 Task: Choose a LinkedIn plan to start my free month.
Action: Mouse moved to (823, 112)
Screenshot: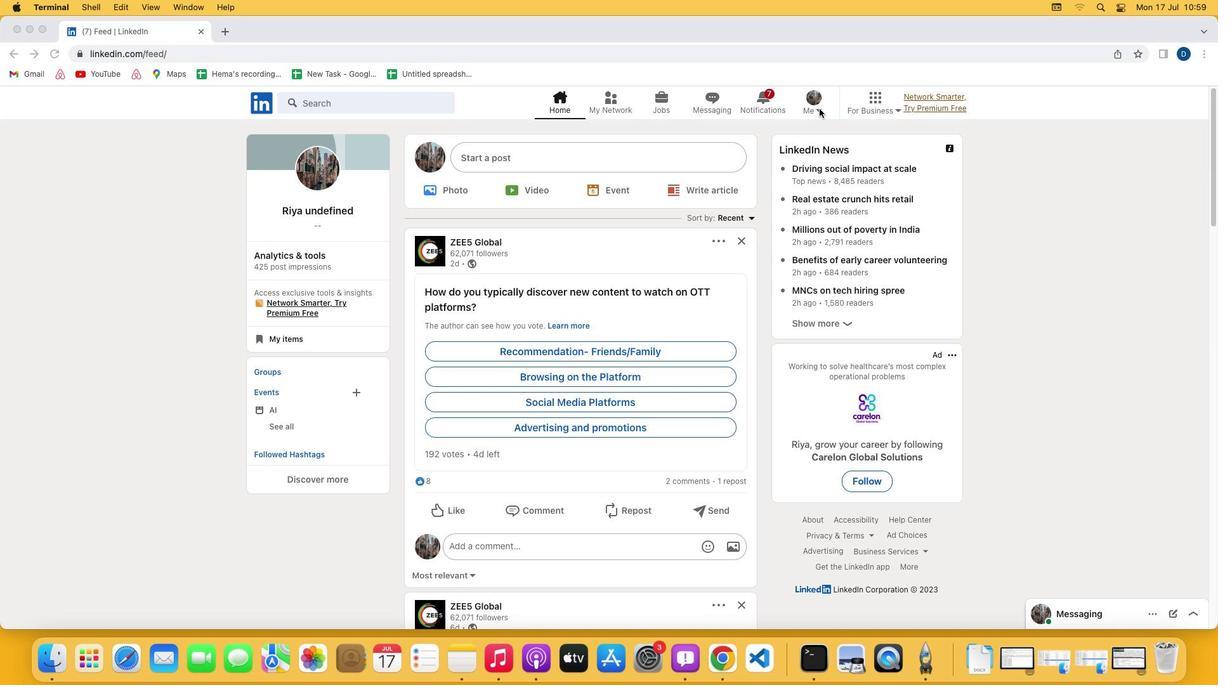 
Action: Mouse pressed left at (823, 112)
Screenshot: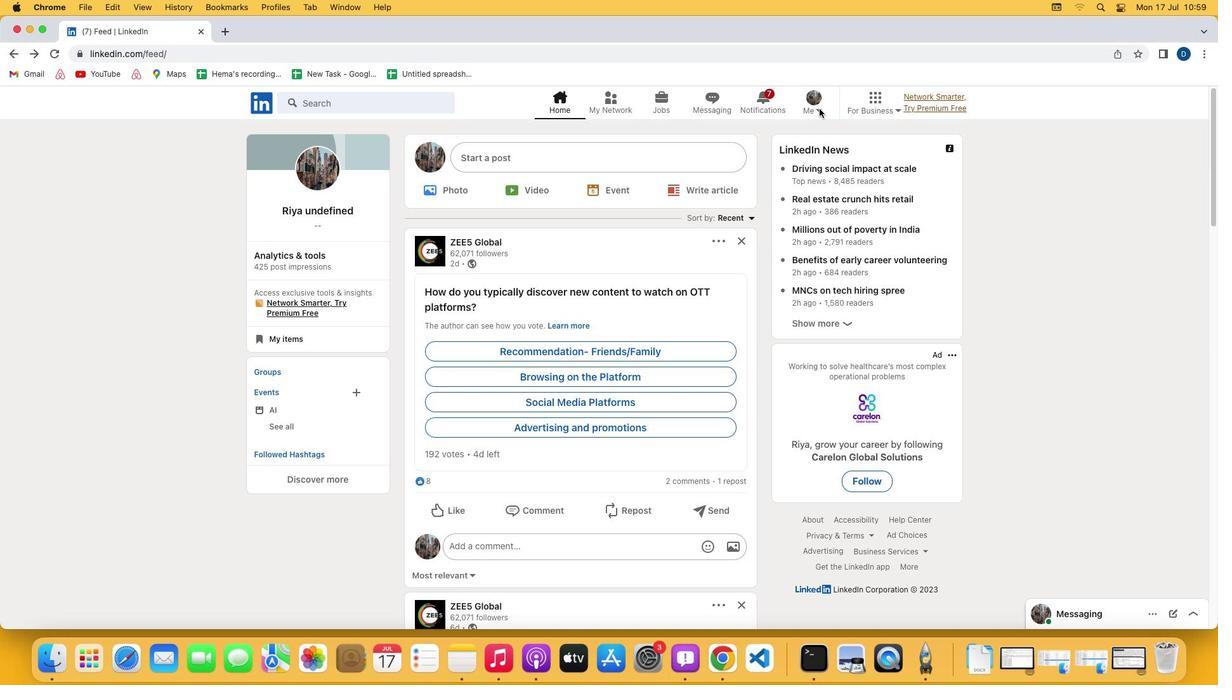 
Action: Mouse moved to (823, 114)
Screenshot: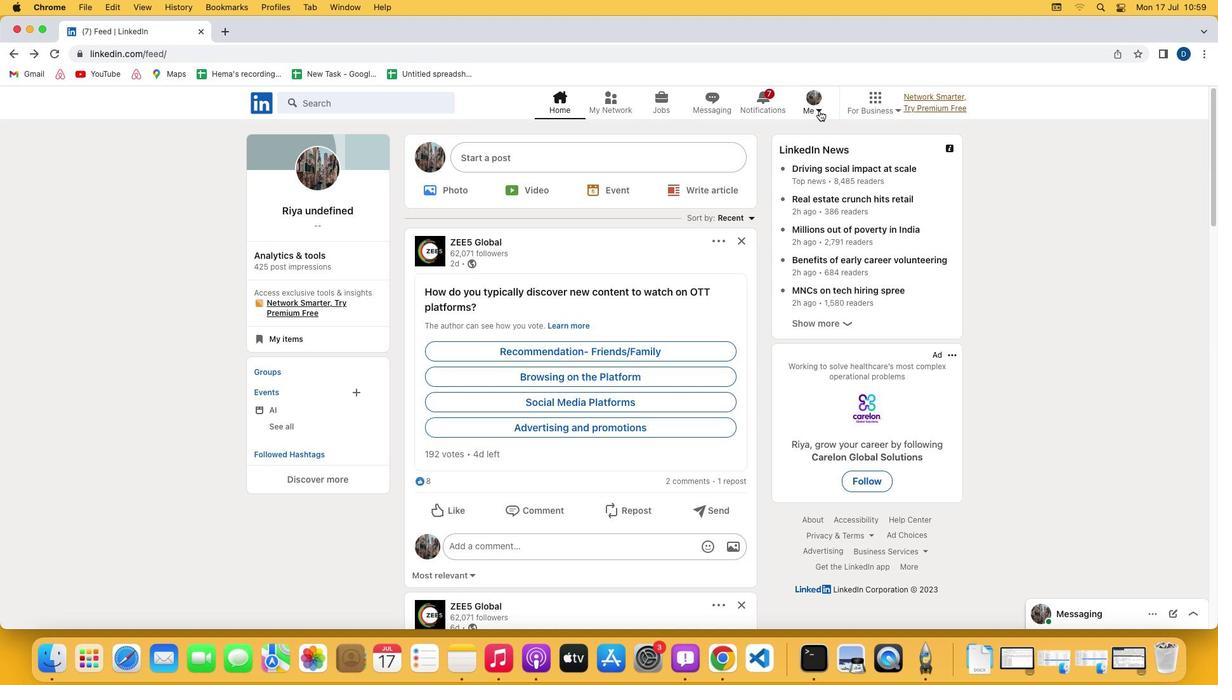 
Action: Mouse pressed left at (823, 114)
Screenshot: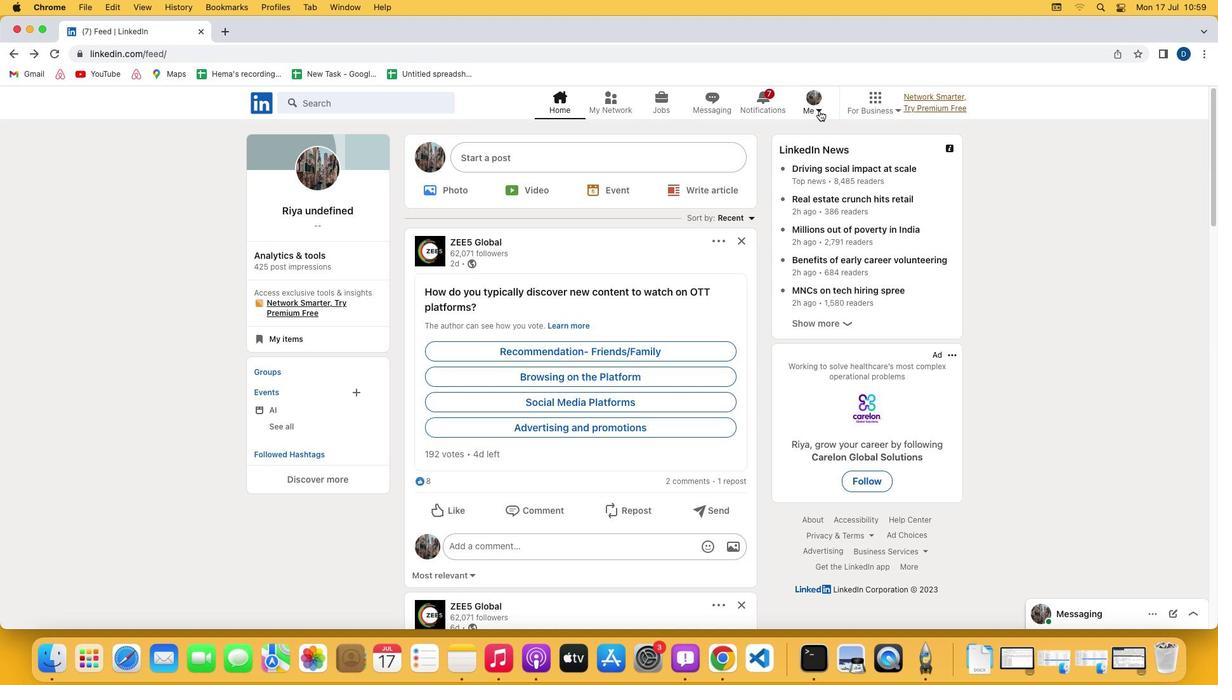 
Action: Mouse moved to (723, 243)
Screenshot: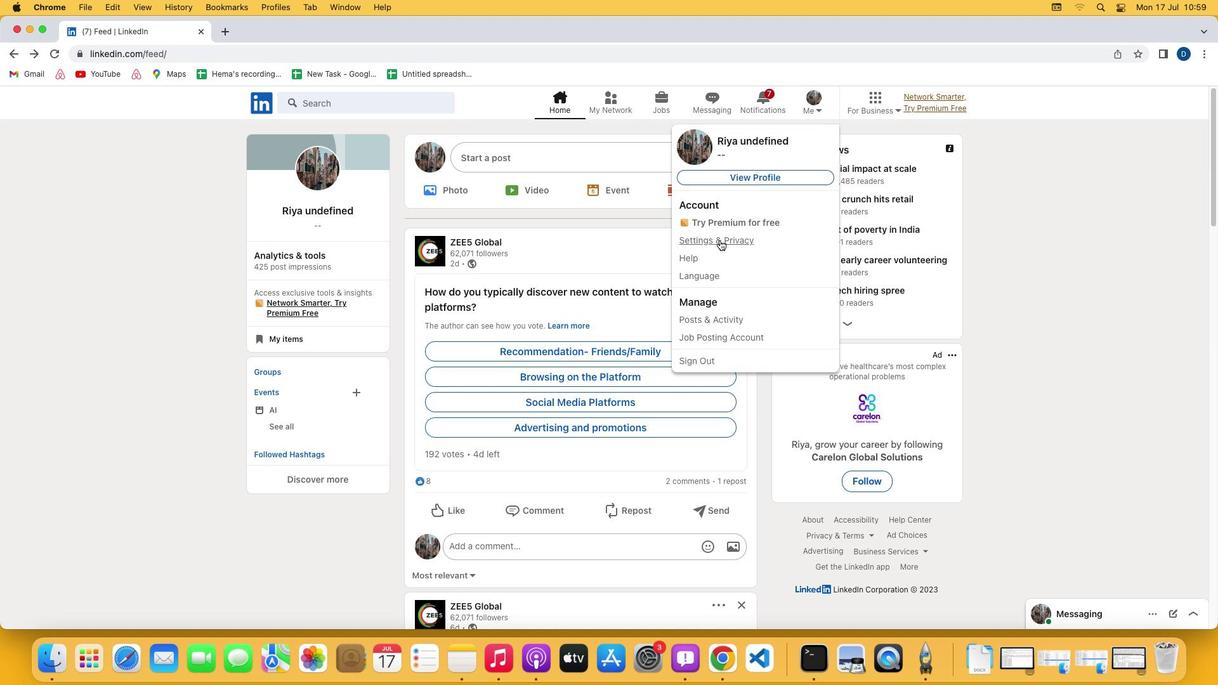 
Action: Mouse pressed left at (723, 243)
Screenshot: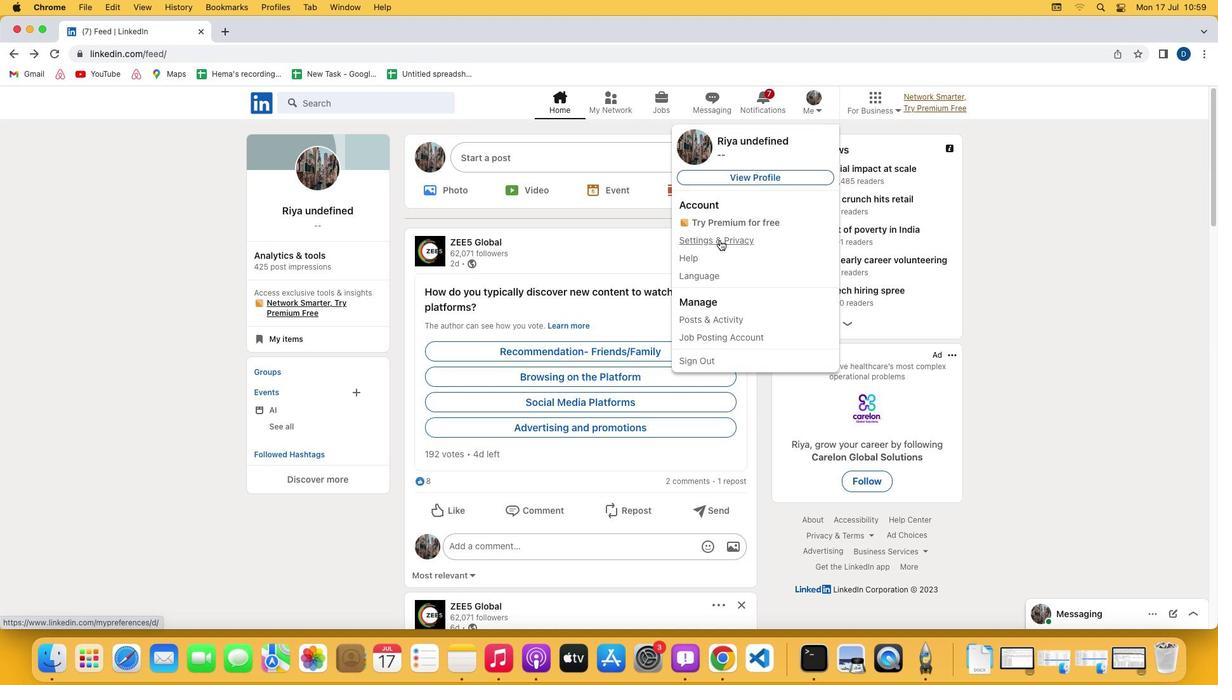 
Action: Mouse moved to (607, 408)
Screenshot: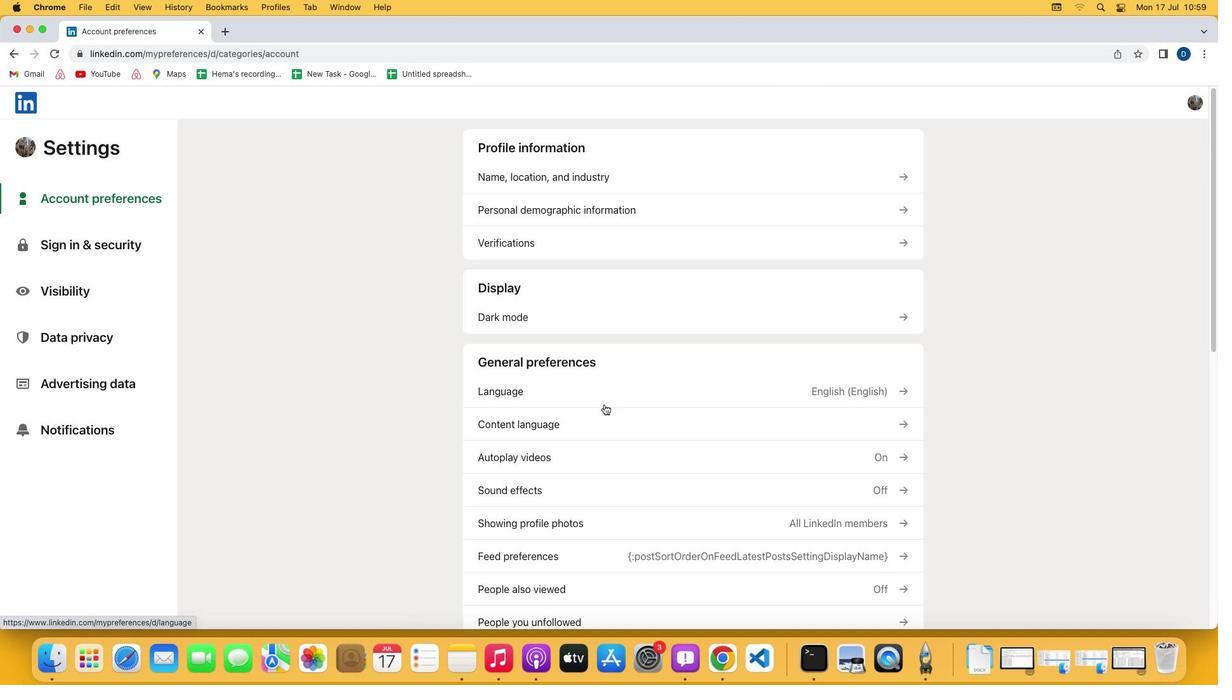 
Action: Mouse scrolled (607, 408) with delta (3, 2)
Screenshot: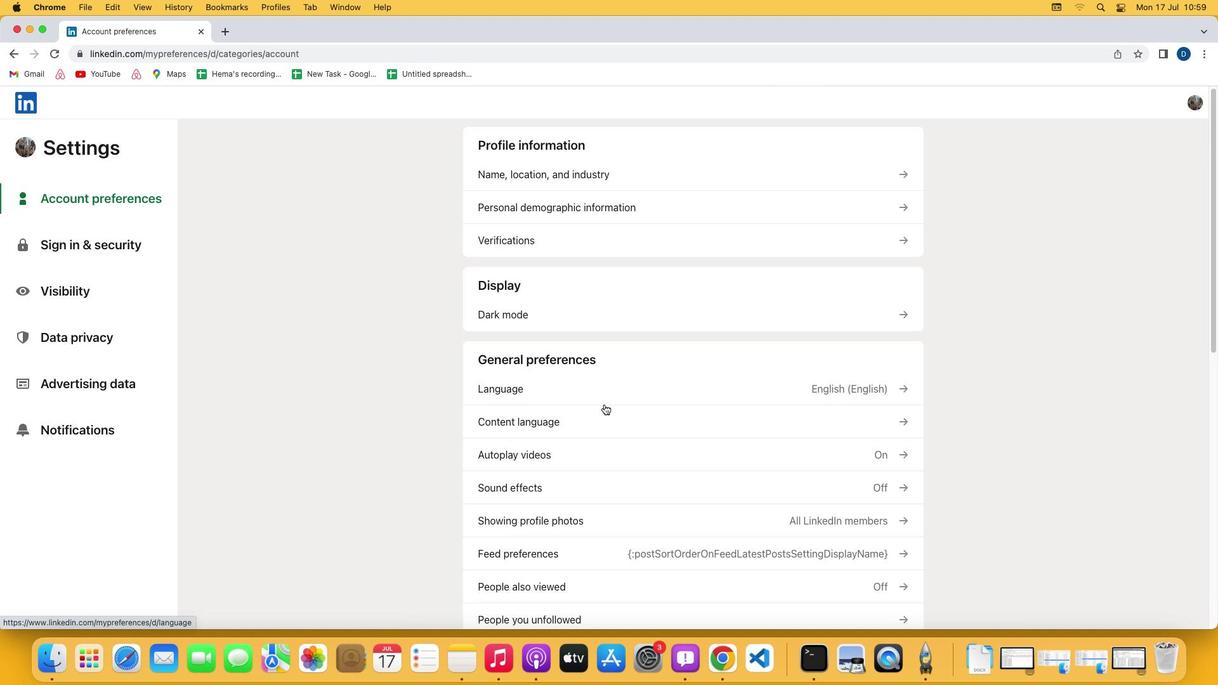 
Action: Mouse scrolled (607, 408) with delta (3, 2)
Screenshot: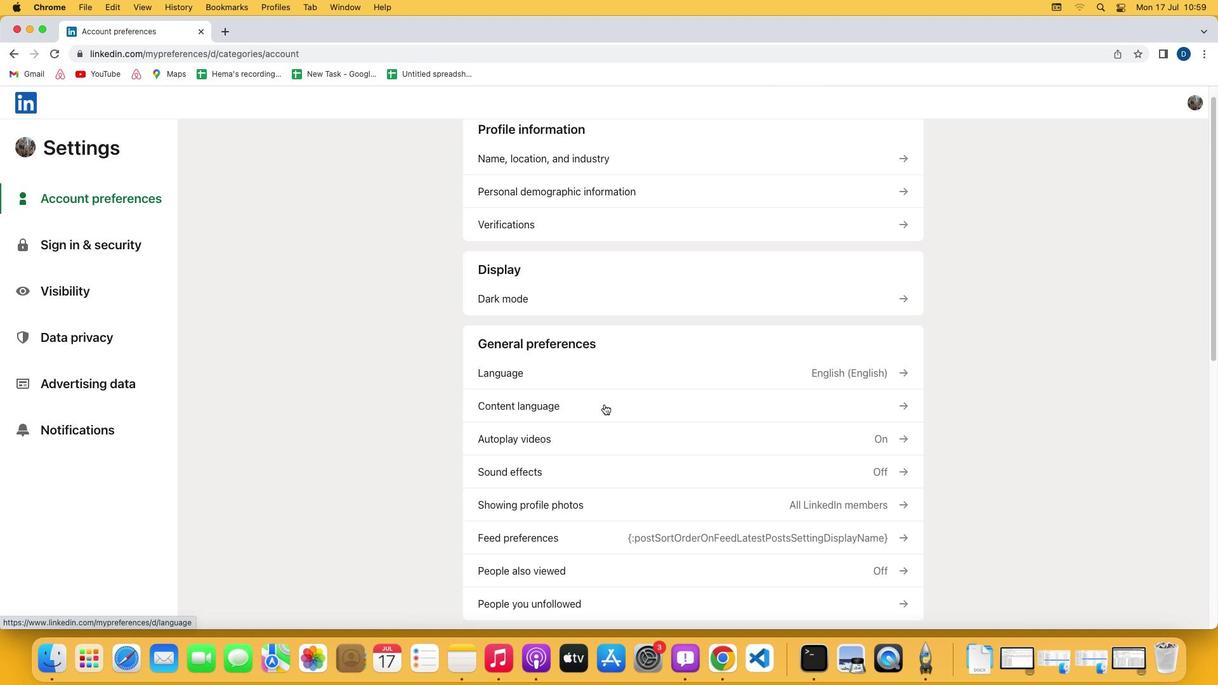 
Action: Mouse scrolled (607, 408) with delta (3, 1)
Screenshot: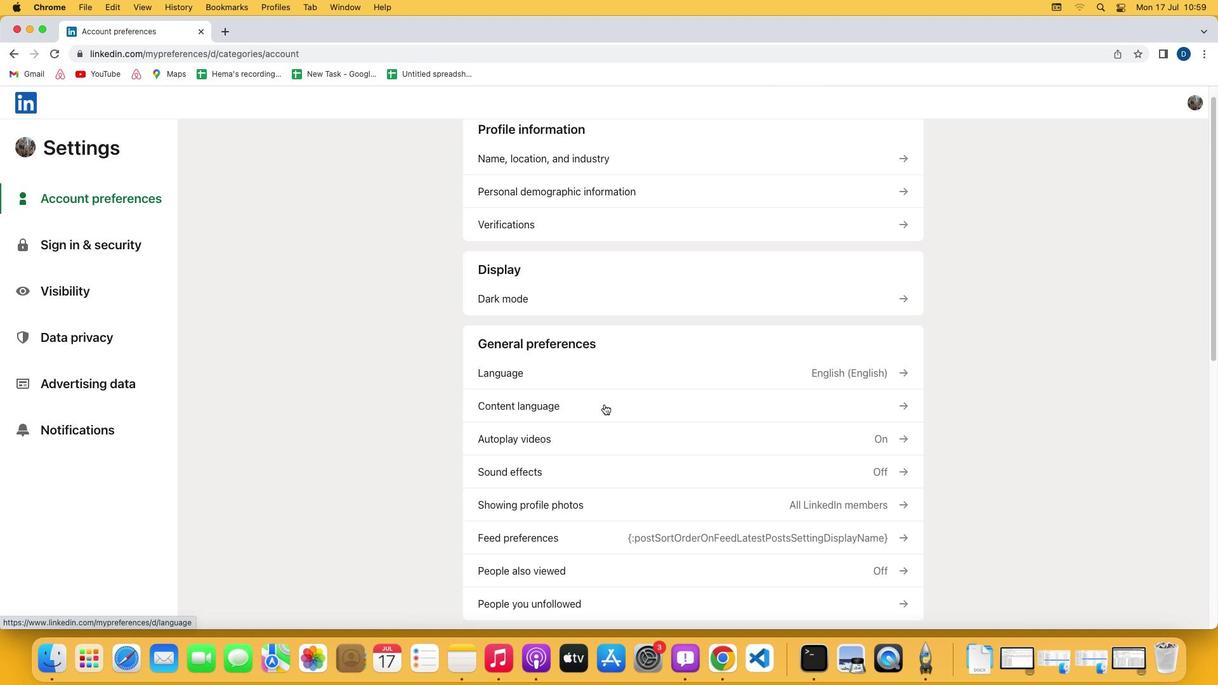 
Action: Mouse scrolled (607, 408) with delta (3, 0)
Screenshot: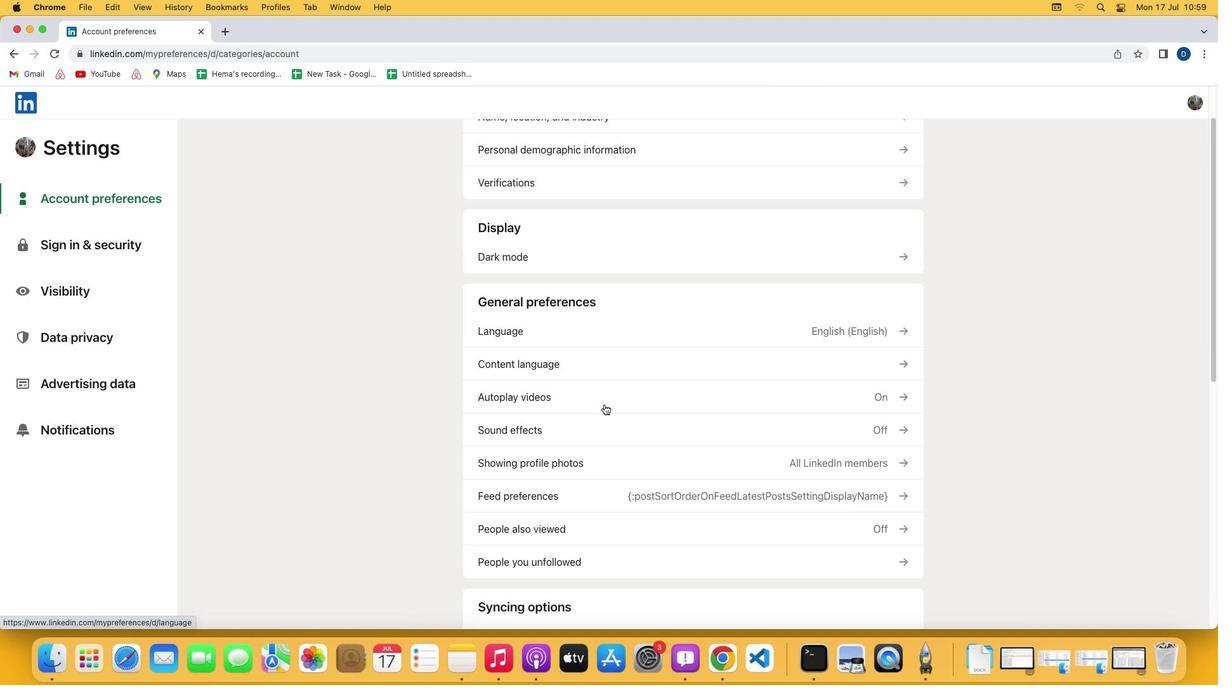 
Action: Mouse scrolled (607, 408) with delta (3, 2)
Screenshot: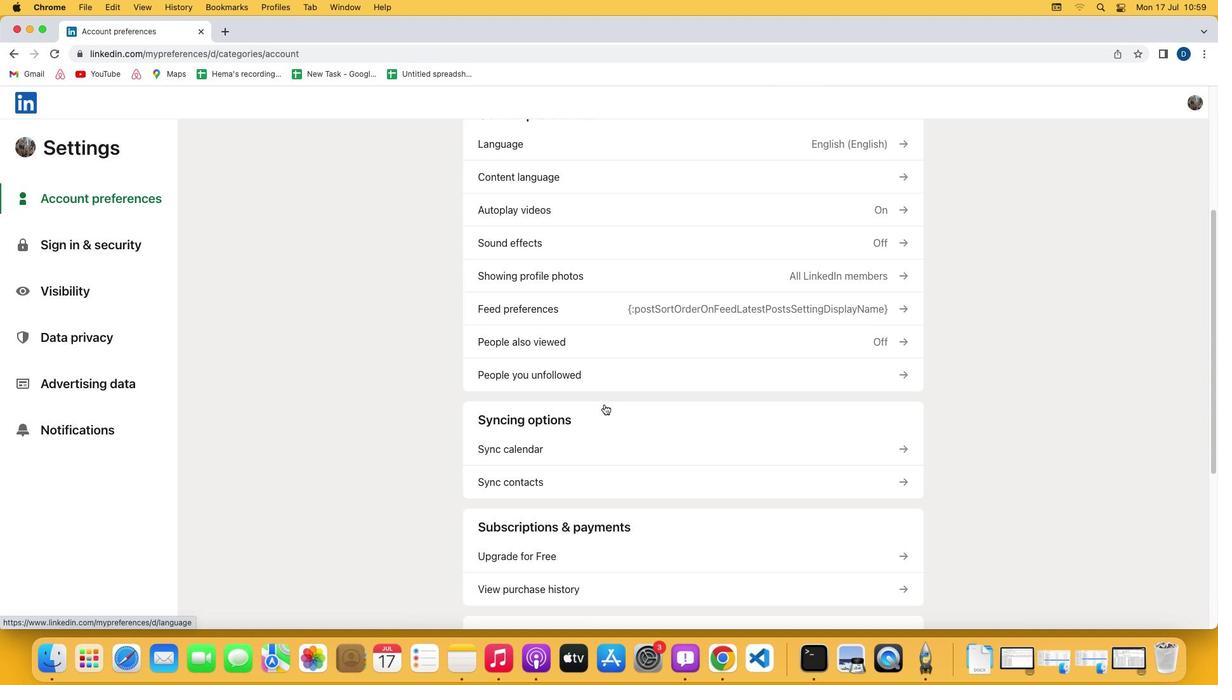 
Action: Mouse scrolled (607, 408) with delta (3, 2)
Screenshot: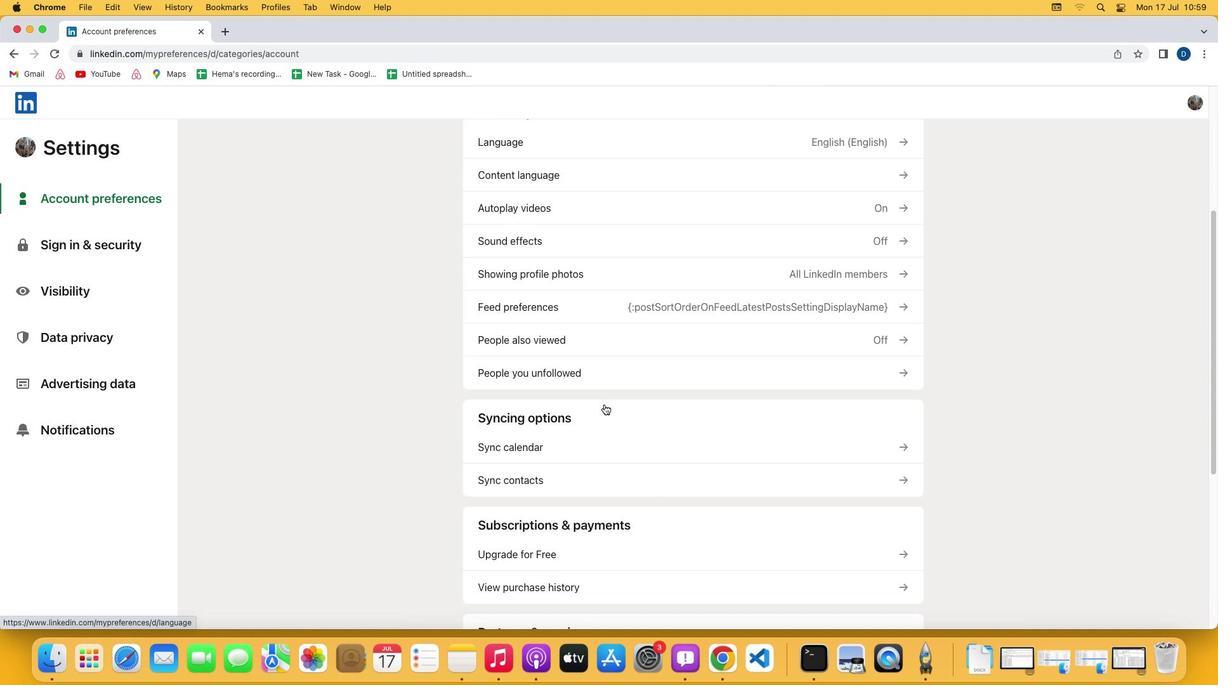 
Action: Mouse scrolled (607, 408) with delta (3, 1)
Screenshot: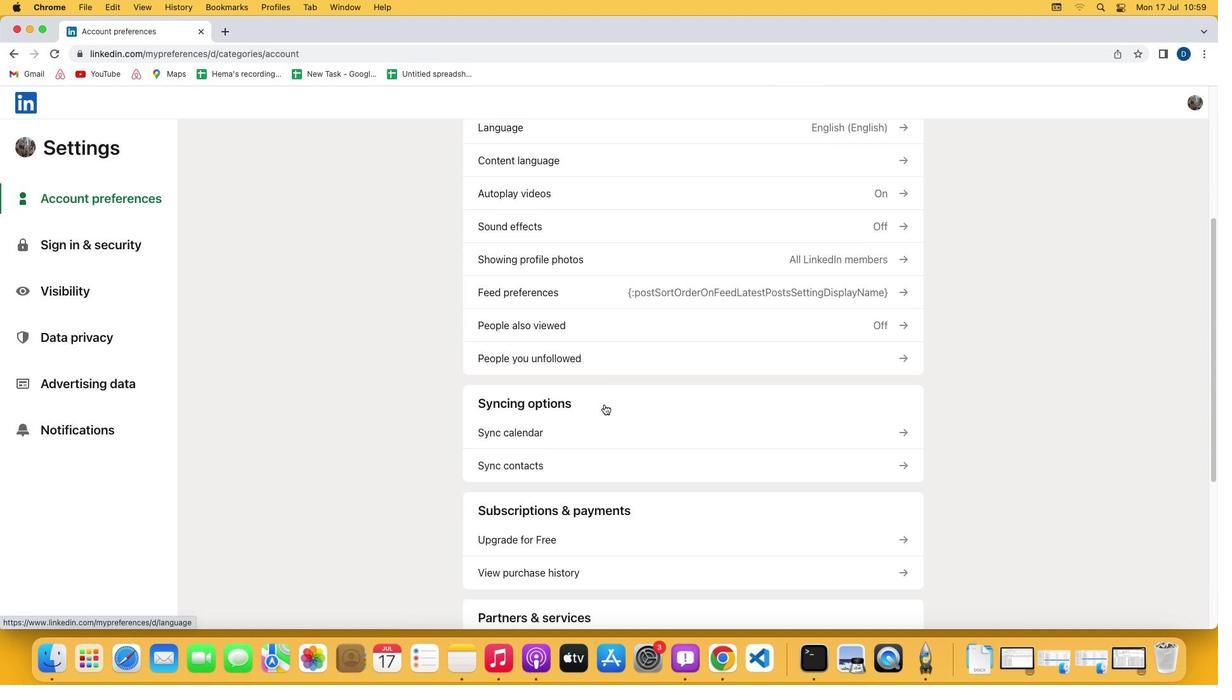 
Action: Mouse moved to (531, 480)
Screenshot: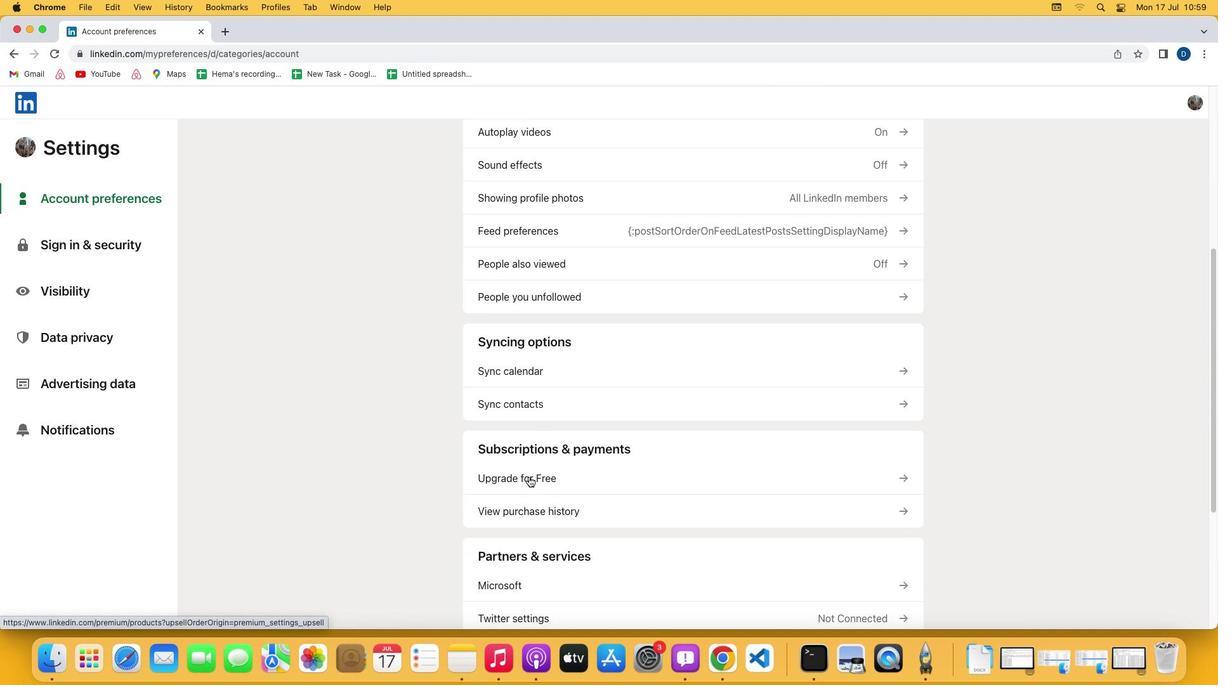 
Action: Mouse pressed left at (531, 480)
Screenshot: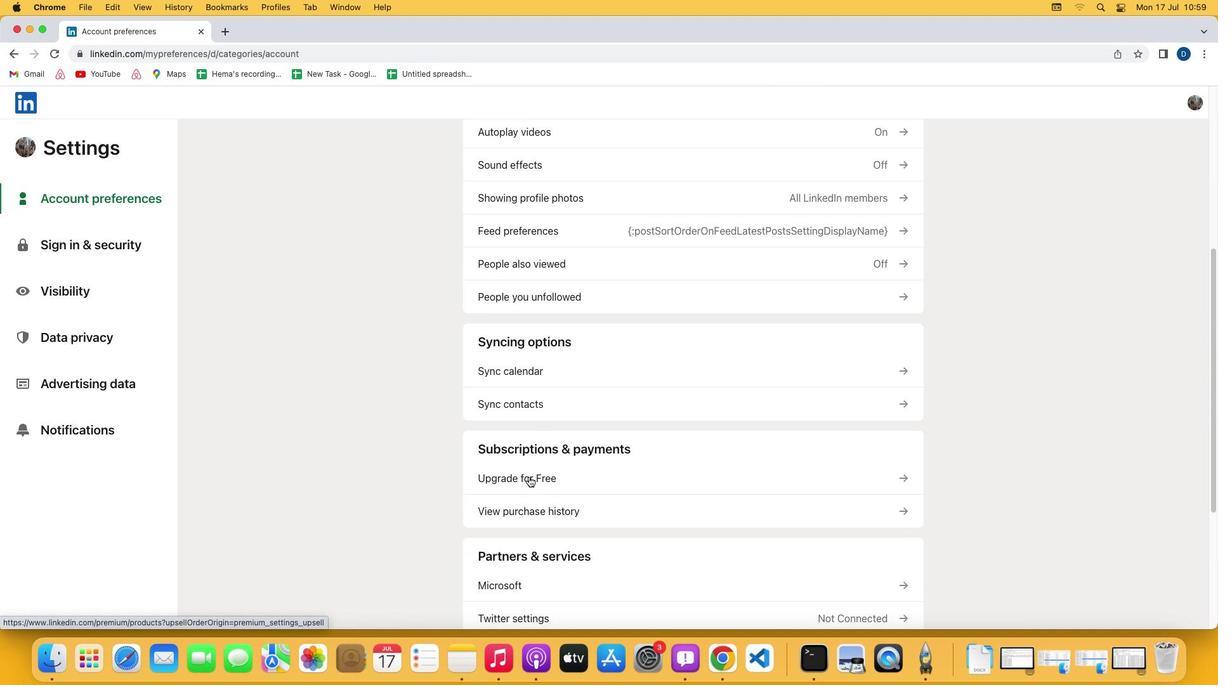 
Action: Mouse moved to (503, 348)
Screenshot: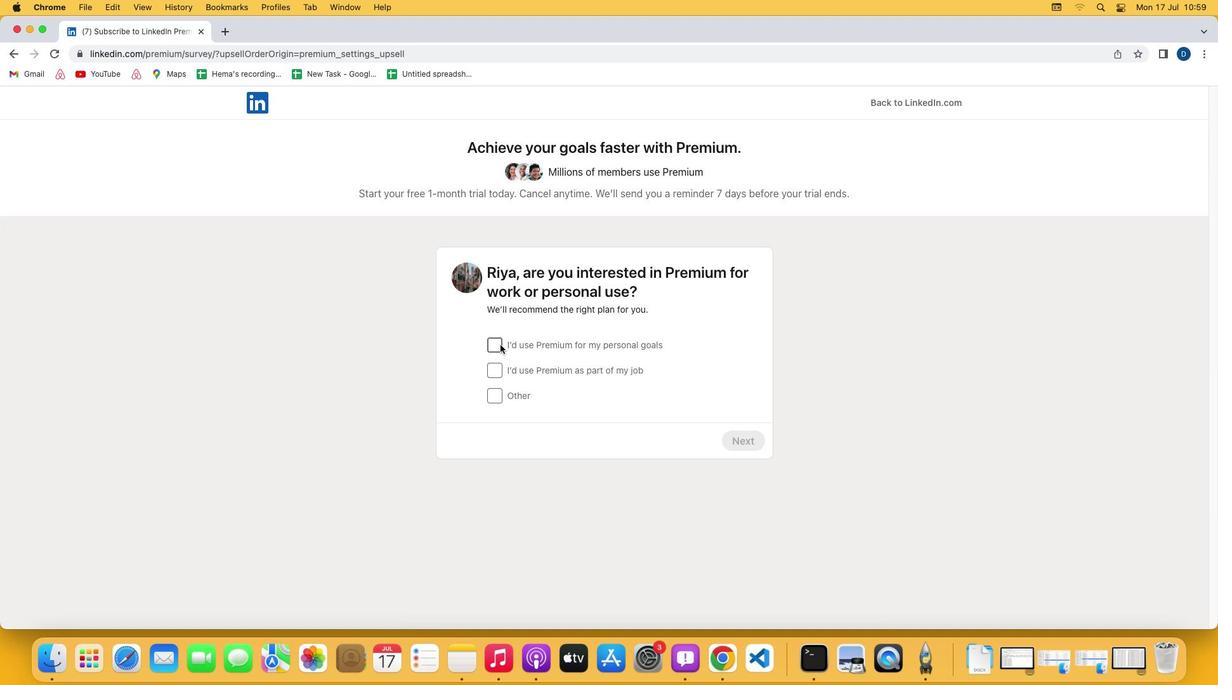 
Action: Mouse pressed left at (503, 348)
Screenshot: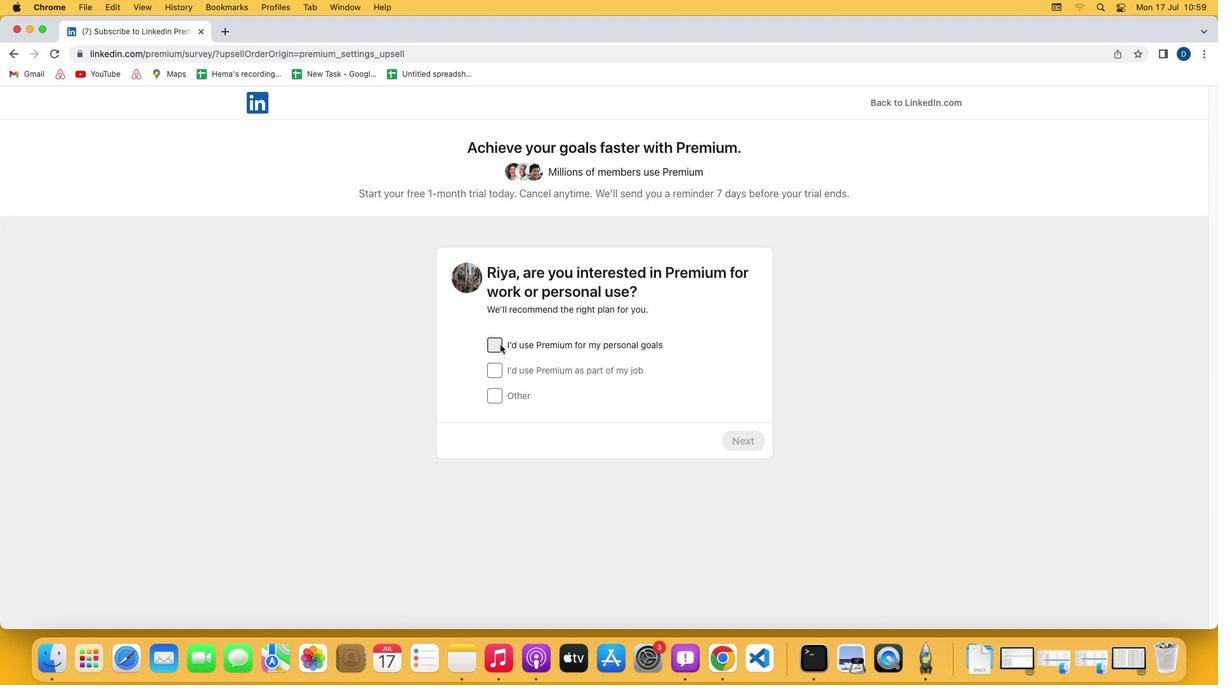 
Action: Mouse moved to (752, 445)
Screenshot: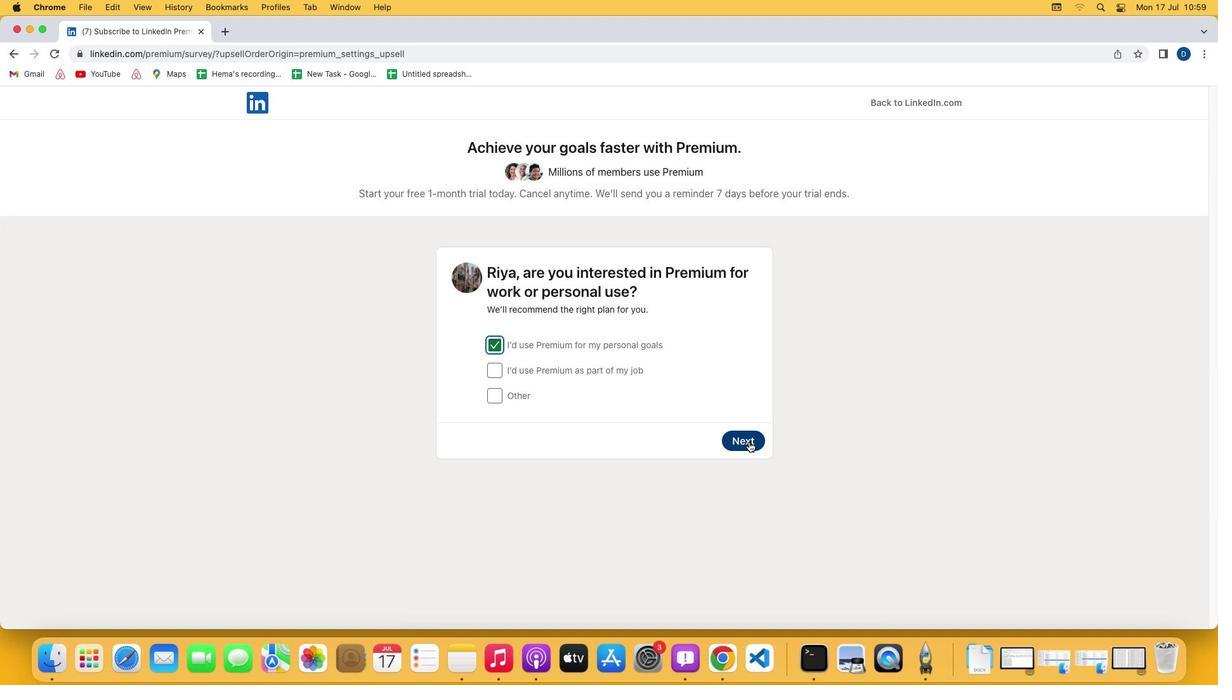 
Action: Mouse pressed left at (752, 445)
Screenshot: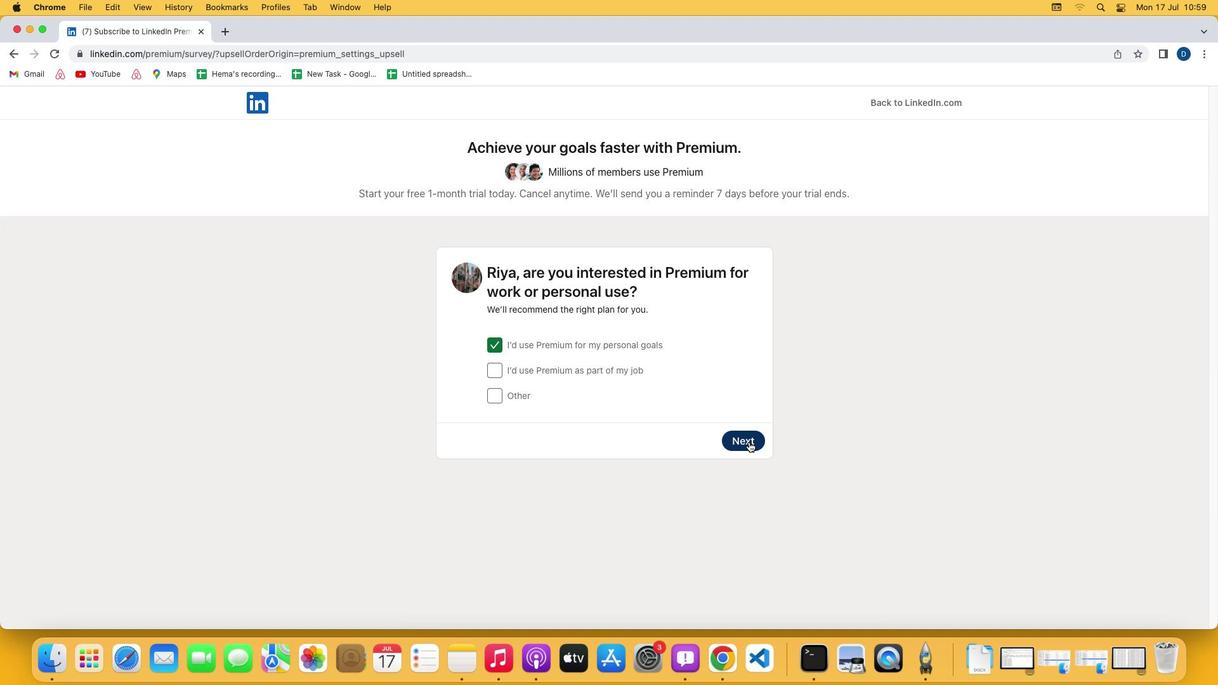 
Action: Mouse moved to (741, 515)
Screenshot: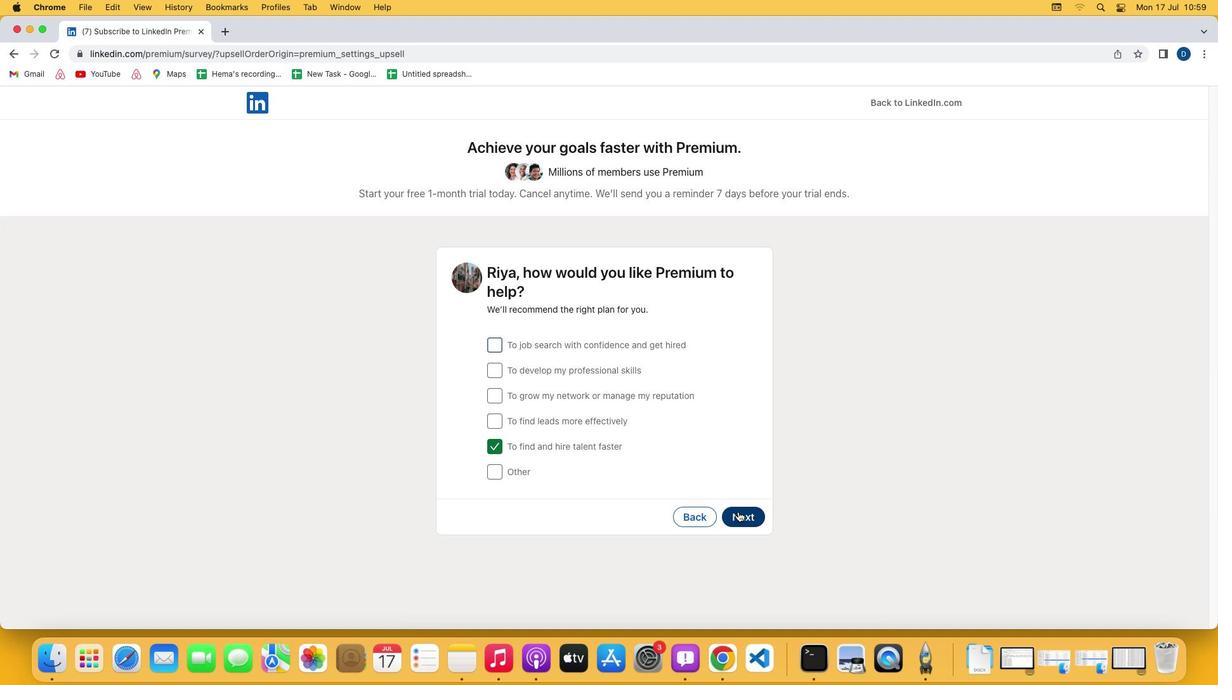 
Action: Mouse pressed left at (741, 515)
Screenshot: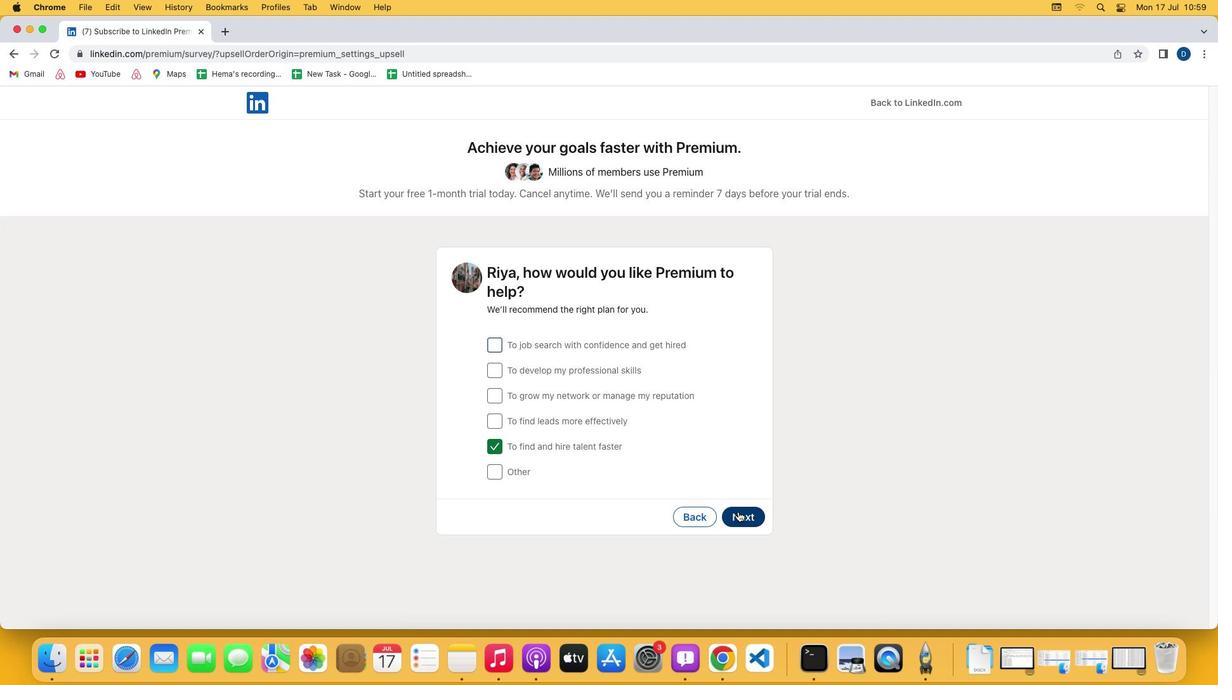 
Action: Mouse moved to (502, 425)
Screenshot: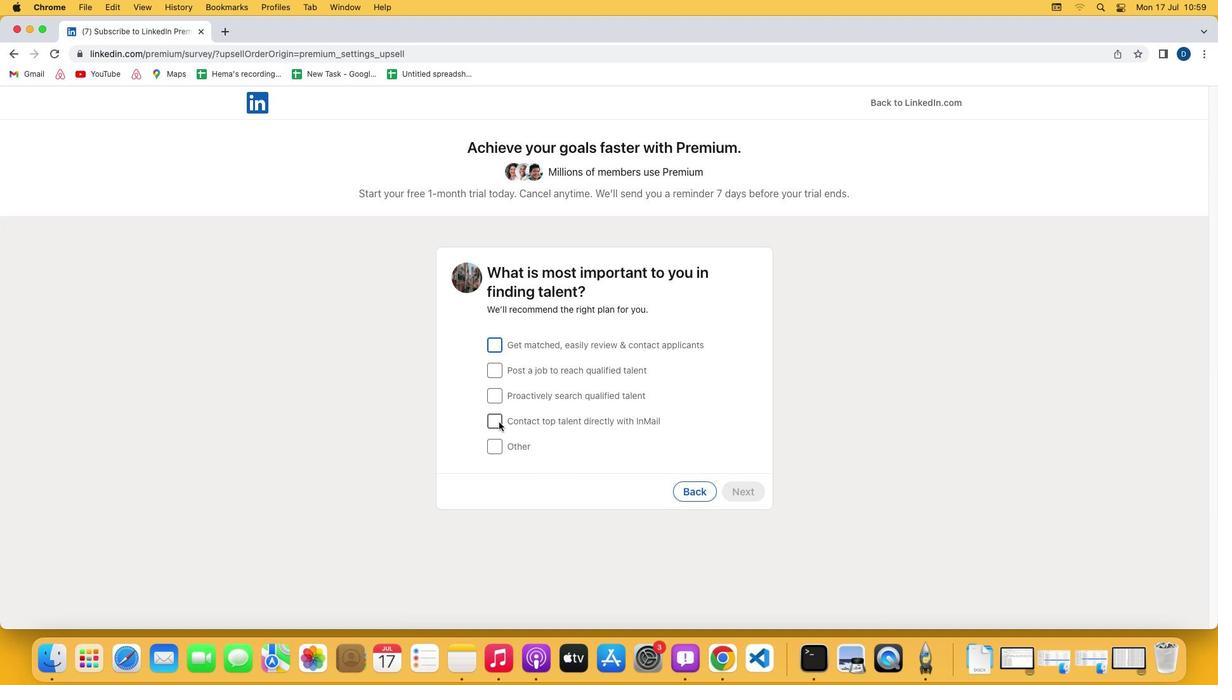 
Action: Mouse pressed left at (502, 425)
Screenshot: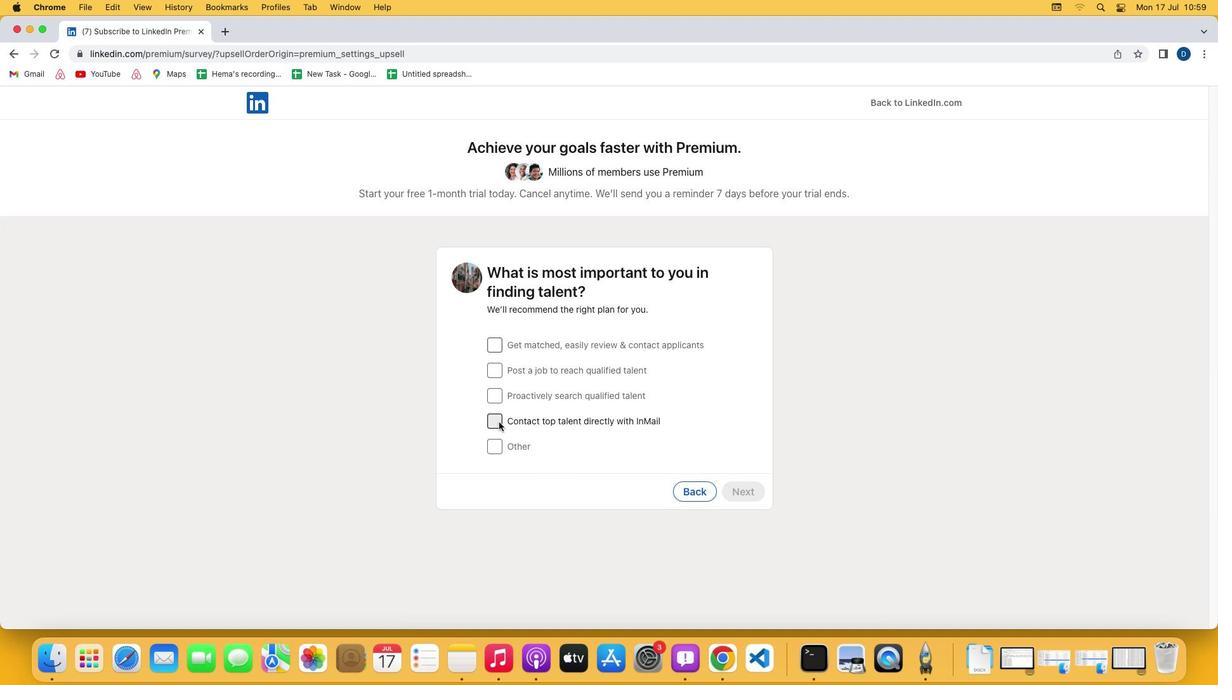 
Action: Mouse moved to (742, 495)
Screenshot: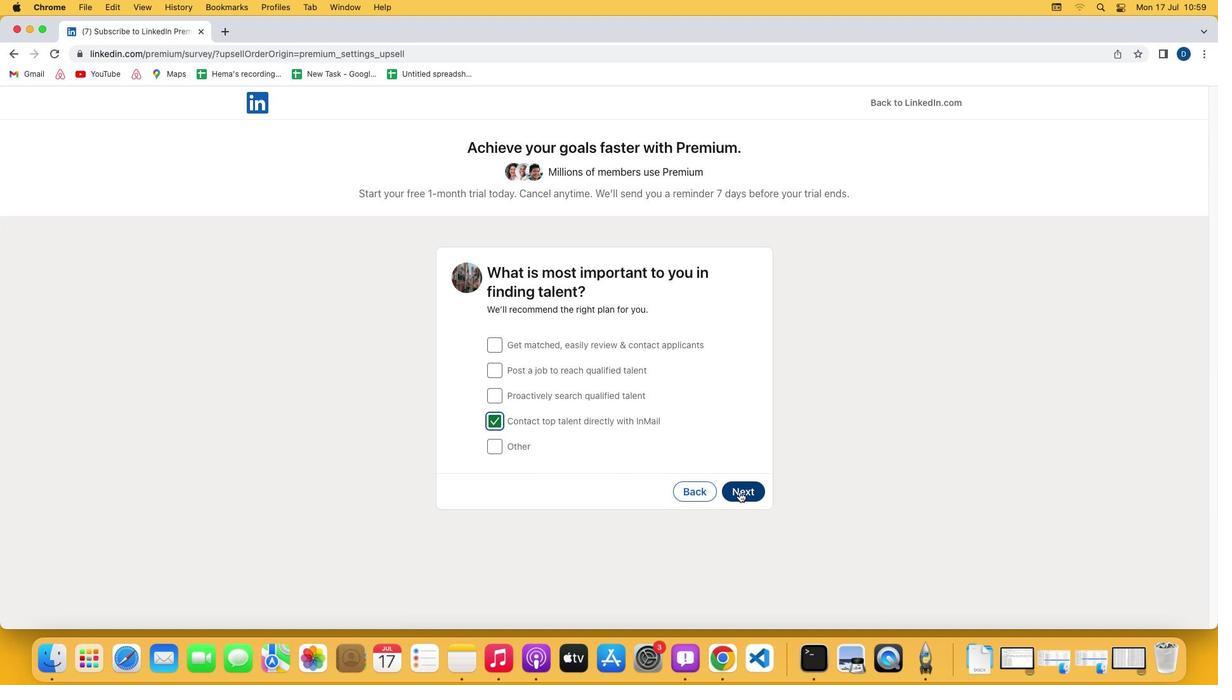 
Action: Mouse pressed left at (742, 495)
Screenshot: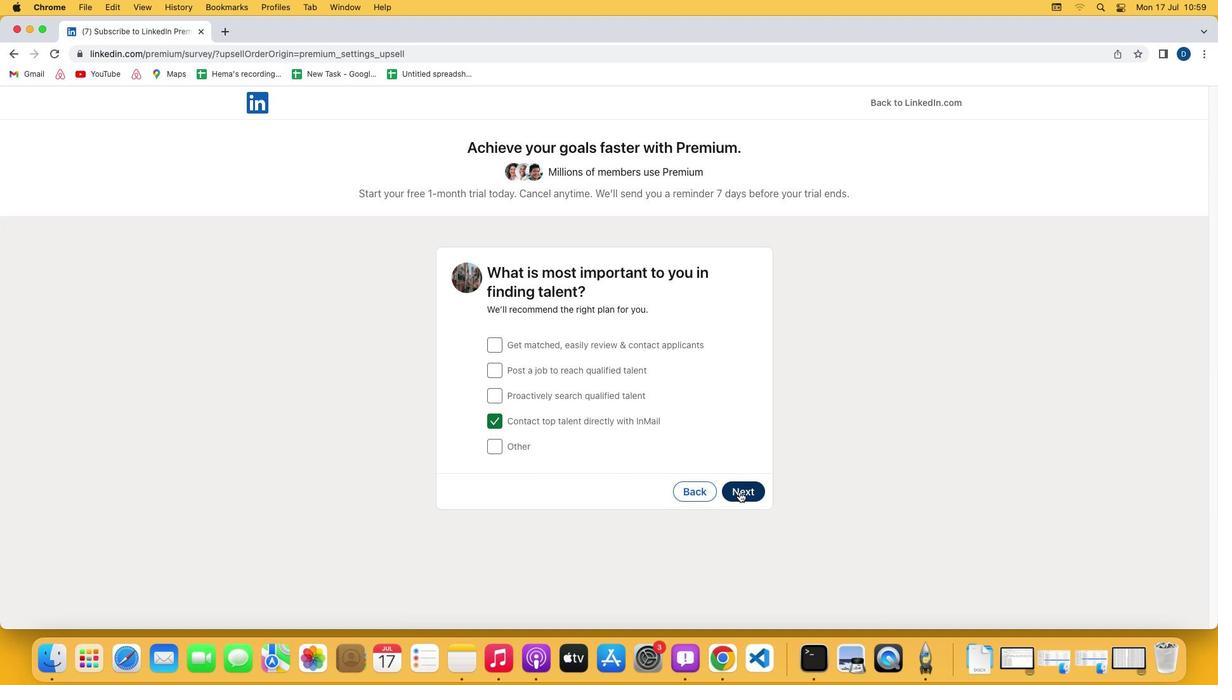 
Action: Mouse moved to (364, 494)
Screenshot: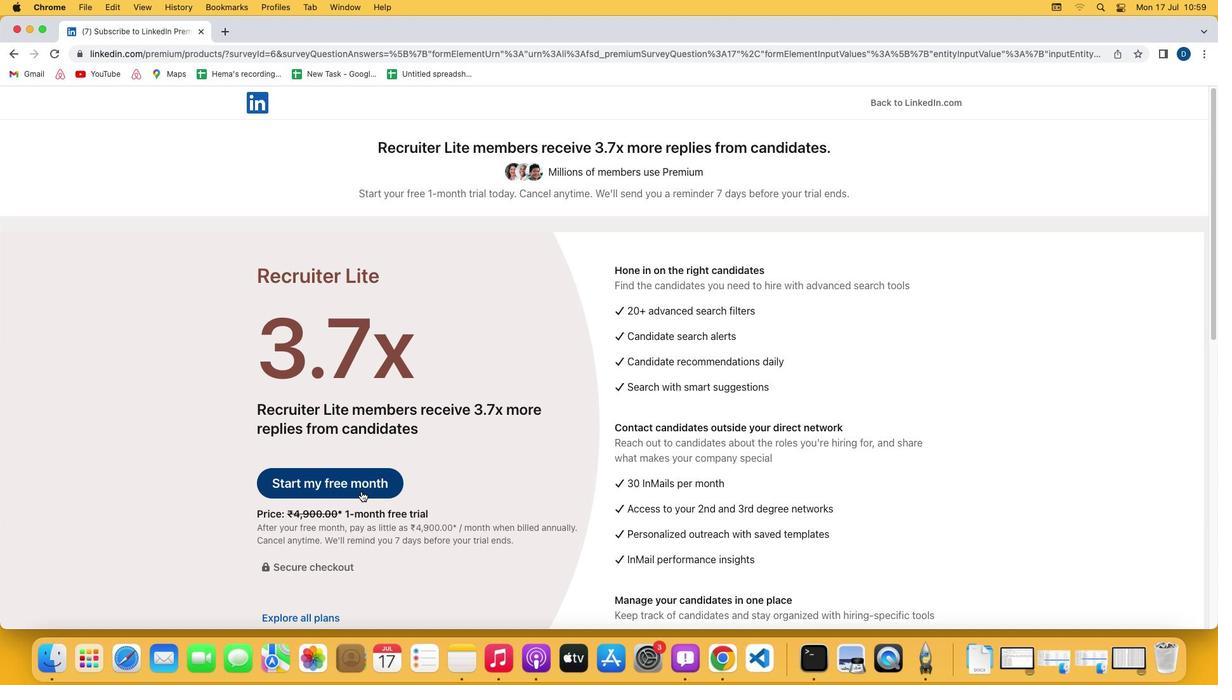 
Action: Mouse pressed left at (364, 494)
Screenshot: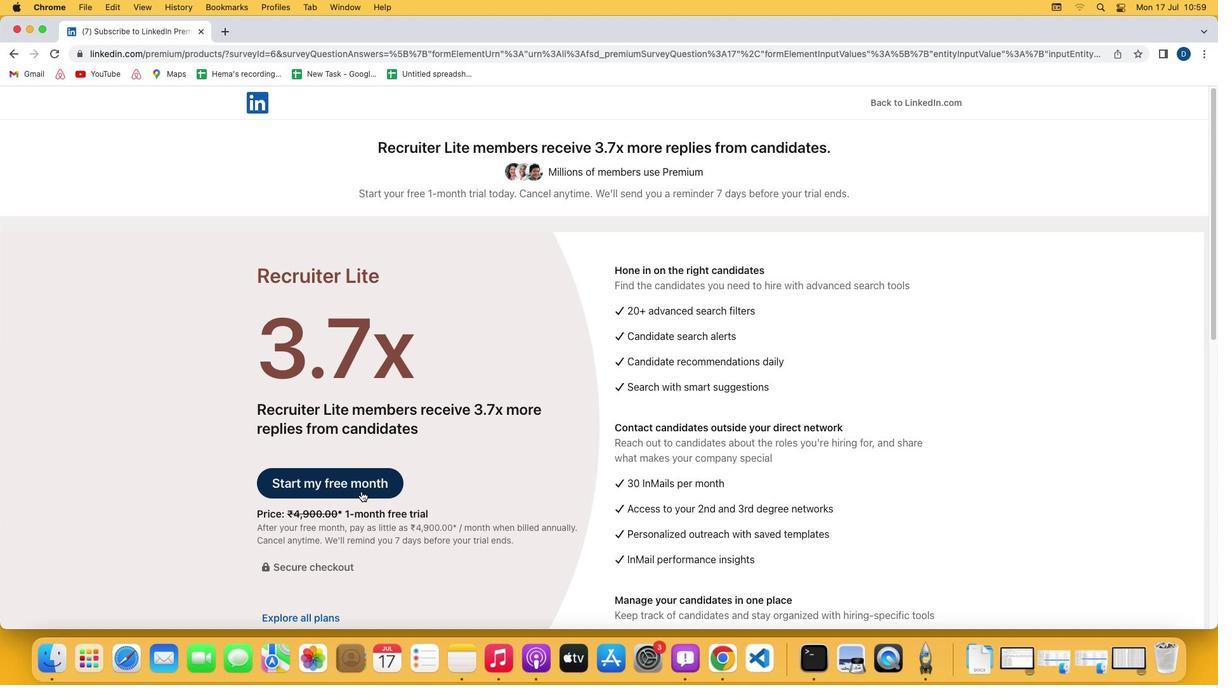 
